 Task: Select Include raw attachments...
Action: Mouse moved to (147, 189)
Screenshot: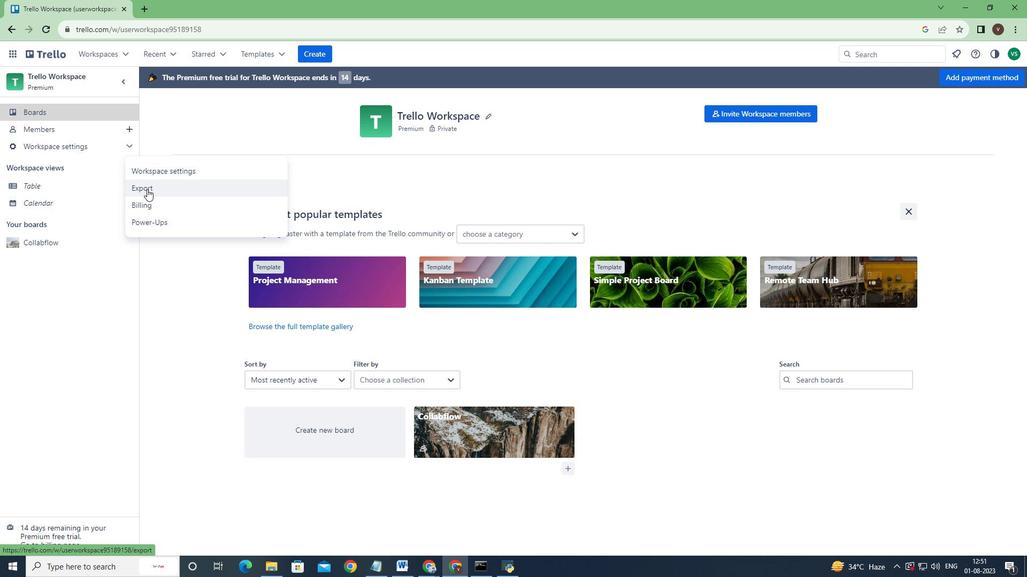 
Action: Mouse pressed left at (147, 189)
Screenshot: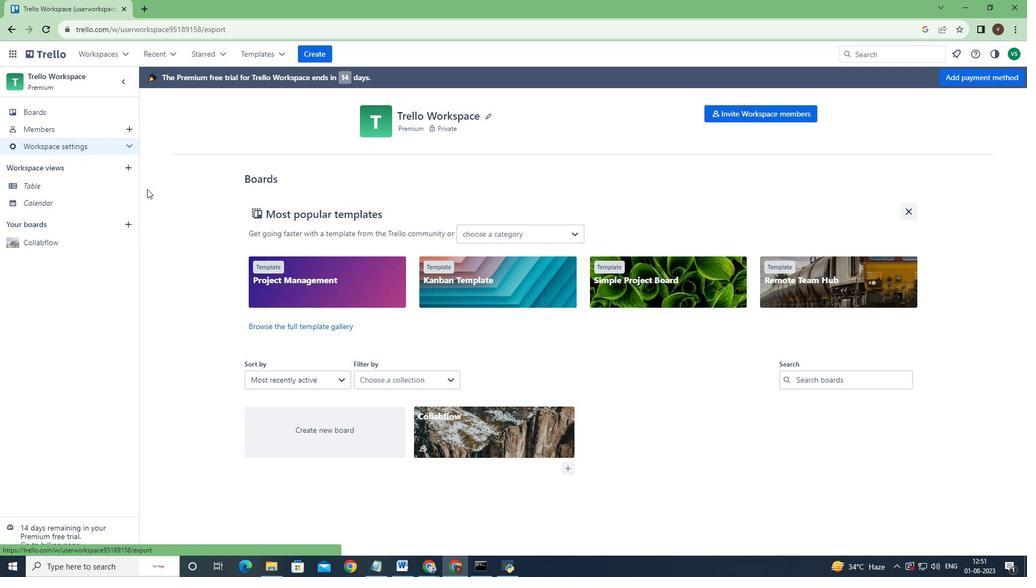 
Action: Mouse moved to (532, 224)
Screenshot: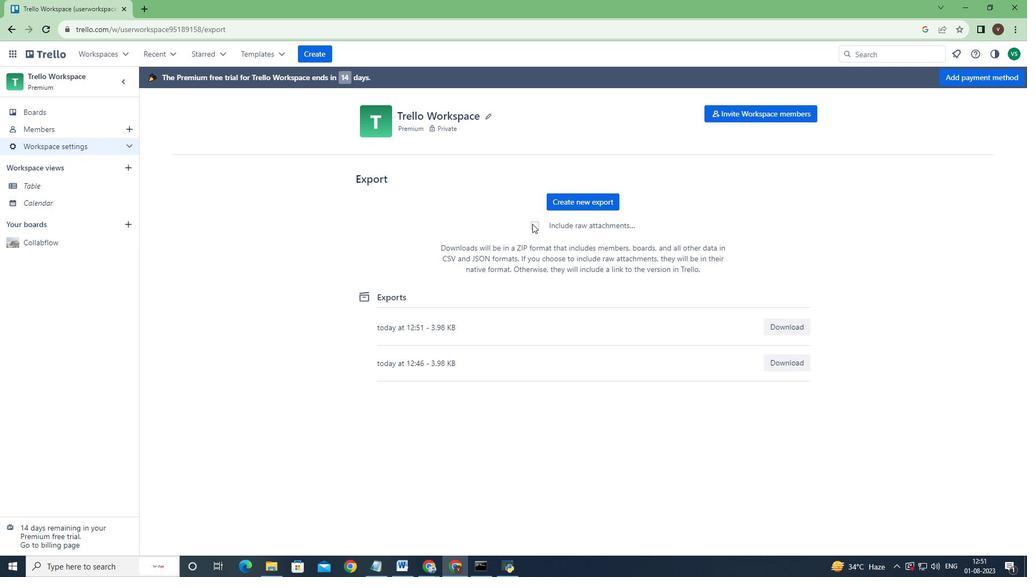 
Action: Mouse pressed left at (532, 224)
Screenshot: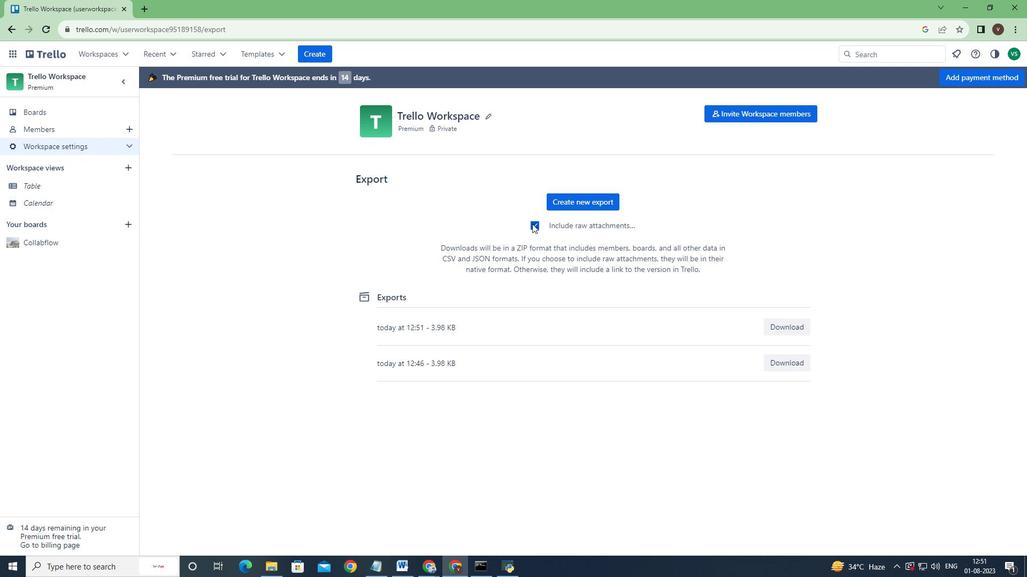 
Action: Mouse moved to (457, 225)
Screenshot: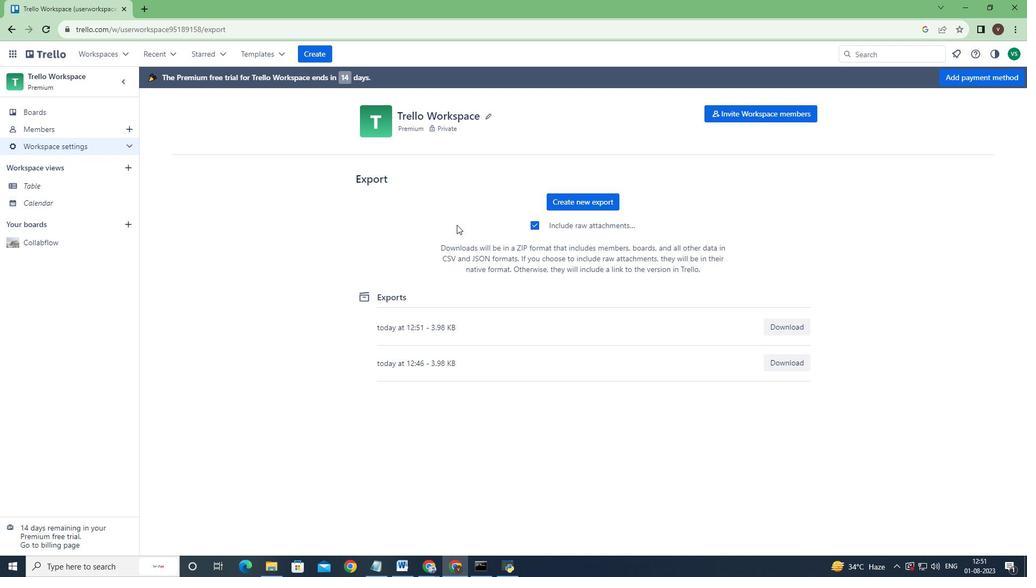 
